 Task: Create a sub task Design and Implement Solution for the task  Upgrade and migrate company customer relationship management (CRM) to a cloud-based solution in the project AgileImpact , assign it to team member softage.1@softage.net and update the status of the sub task to  Completed , set the priority of the sub task to High
Action: Mouse moved to (738, 256)
Screenshot: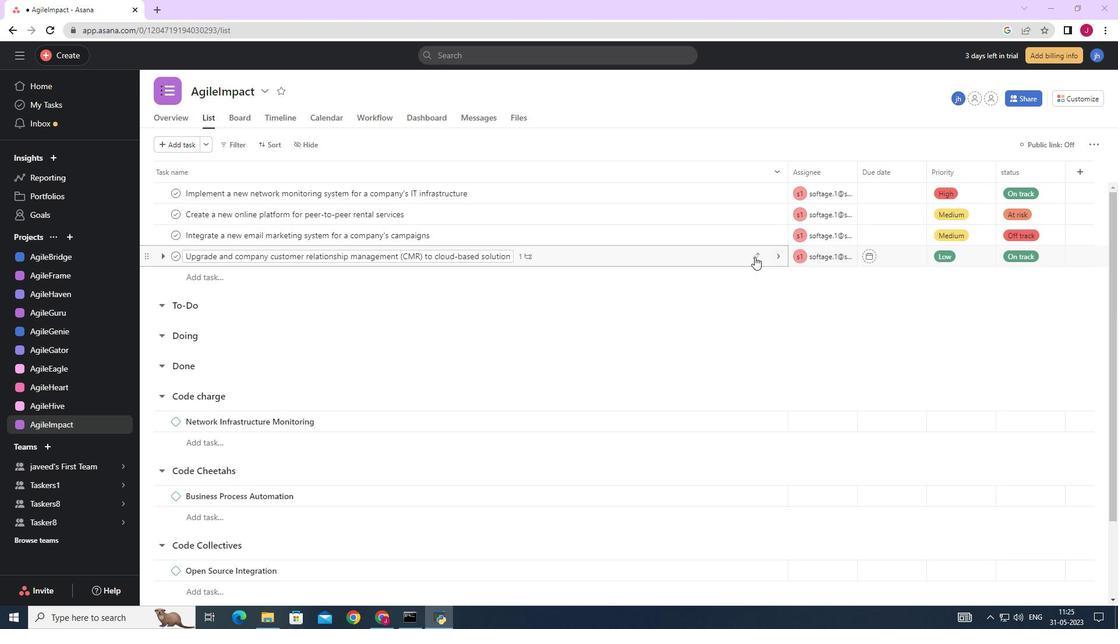 
Action: Mouse pressed left at (738, 256)
Screenshot: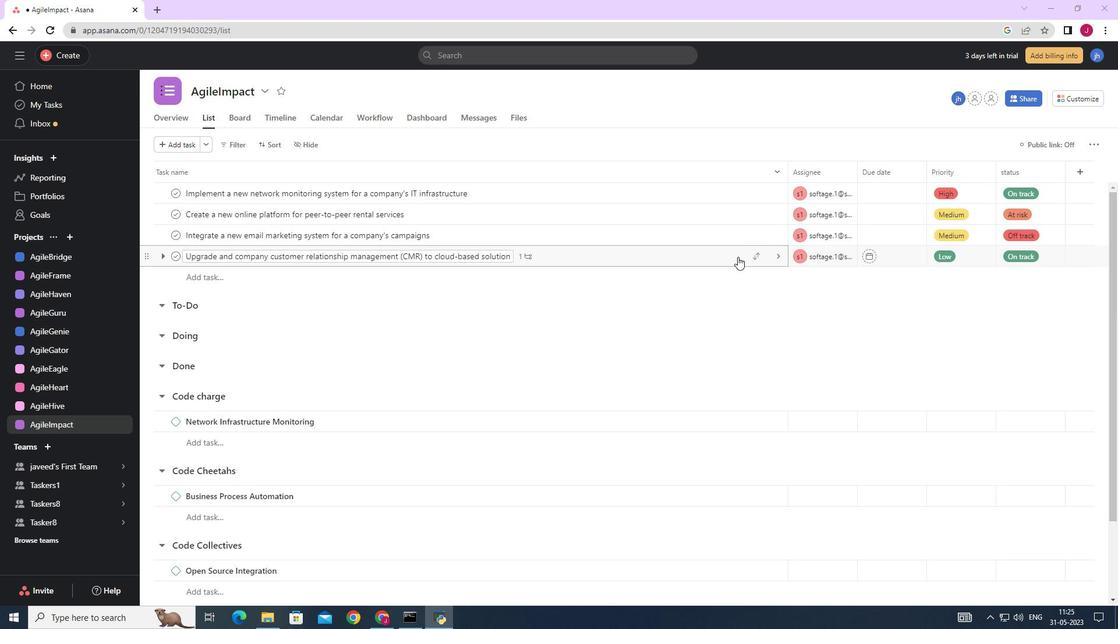 
Action: Mouse moved to (940, 380)
Screenshot: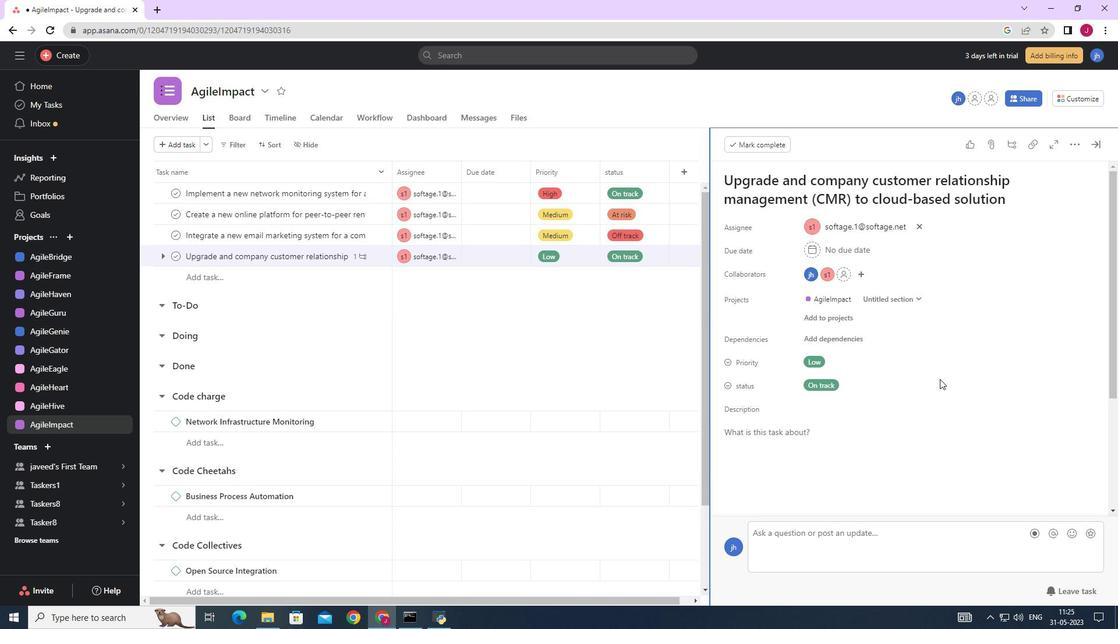 
Action: Mouse scrolled (940, 379) with delta (0, 0)
Screenshot: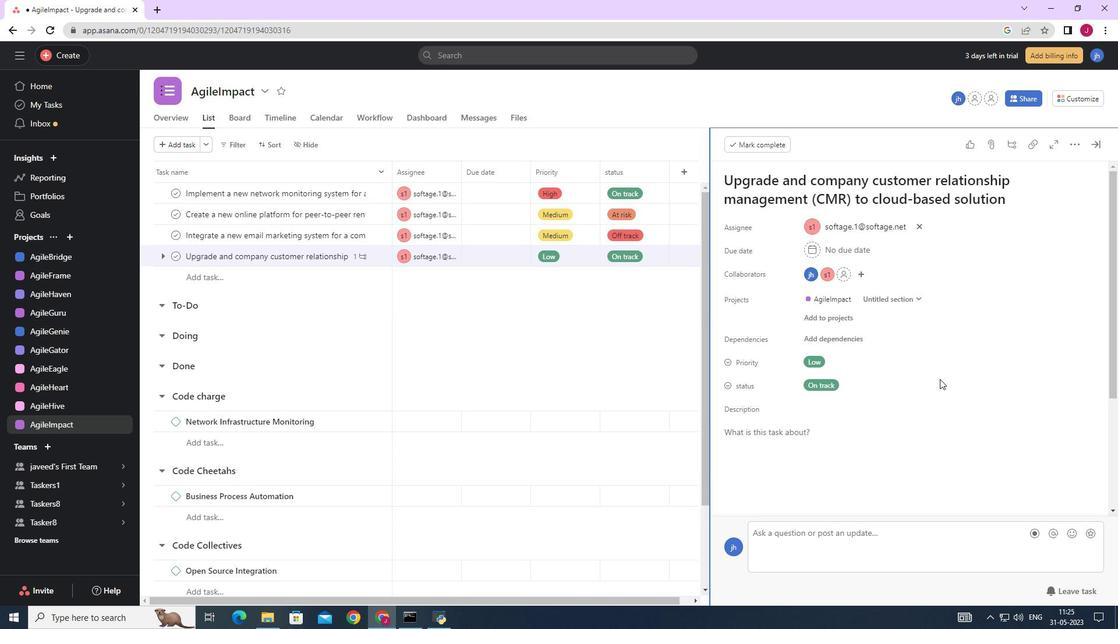 
Action: Mouse moved to (937, 381)
Screenshot: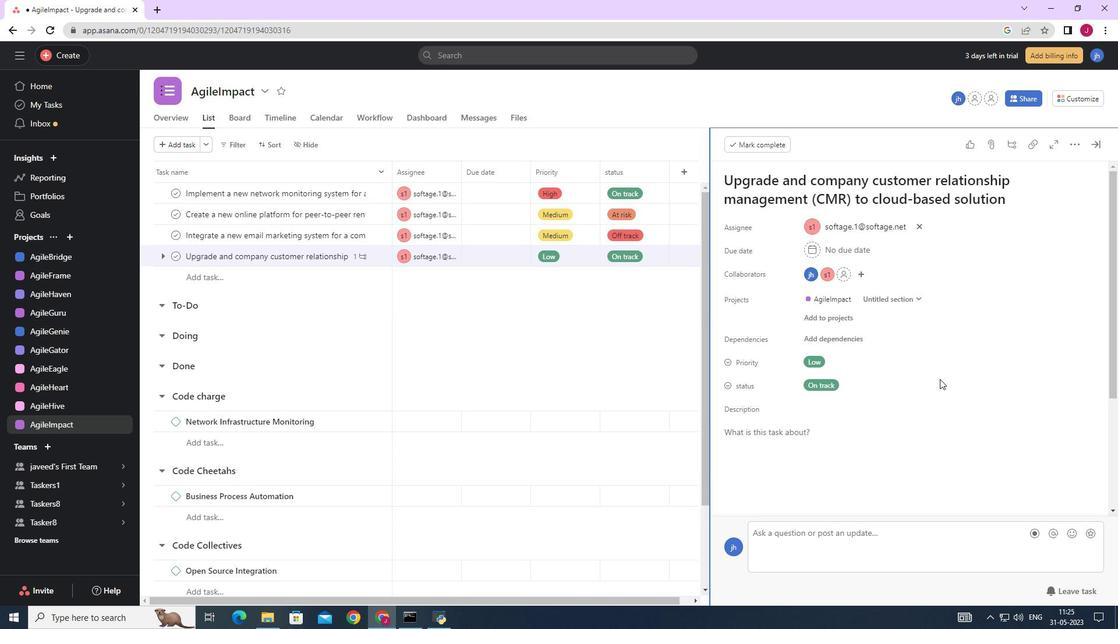 
Action: Mouse scrolled (939, 379) with delta (0, 0)
Screenshot: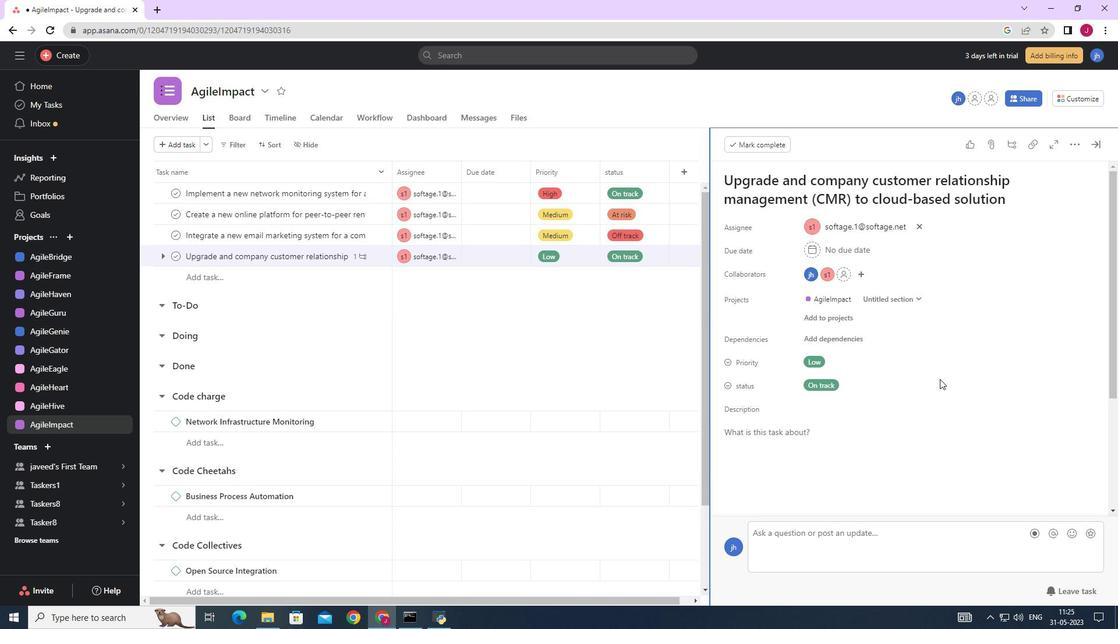 
Action: Mouse moved to (936, 381)
Screenshot: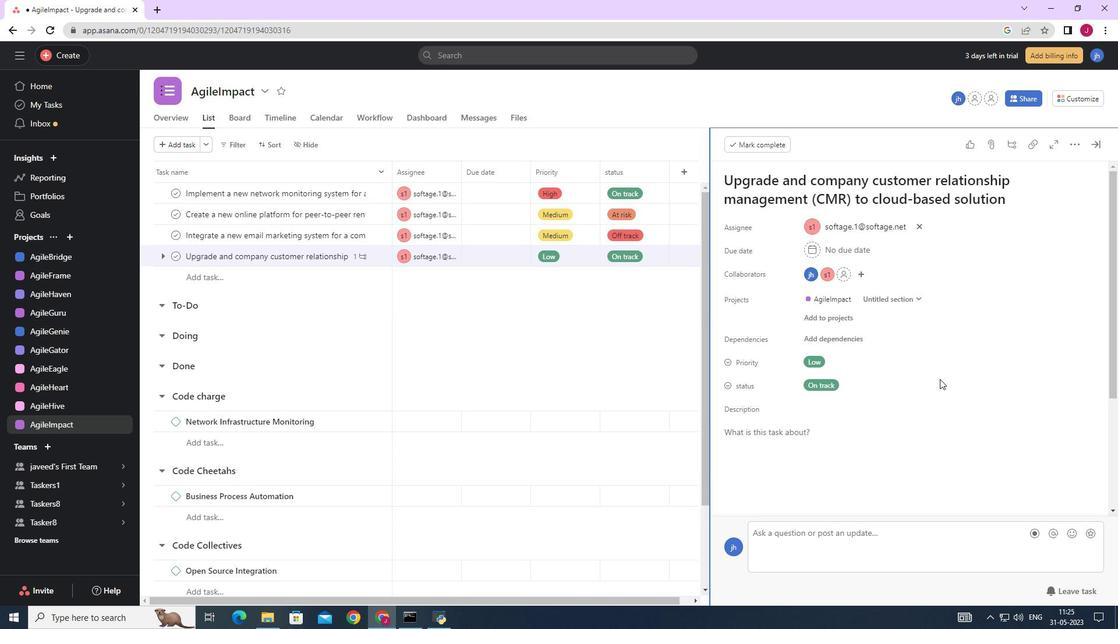 
Action: Mouse scrolled (939, 379) with delta (0, 0)
Screenshot: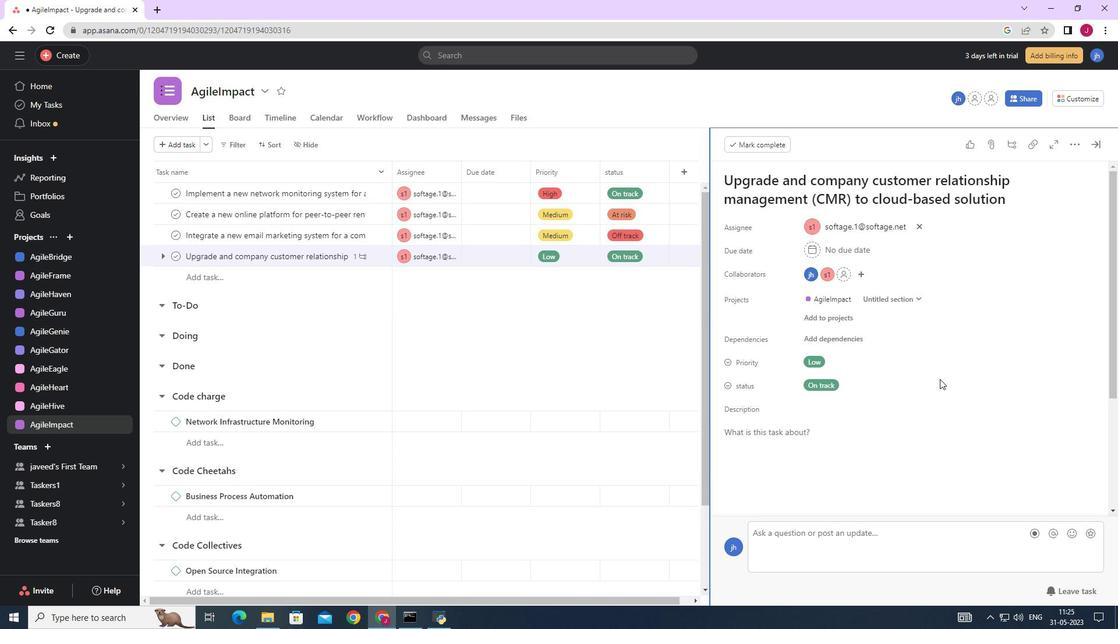 
Action: Mouse moved to (936, 381)
Screenshot: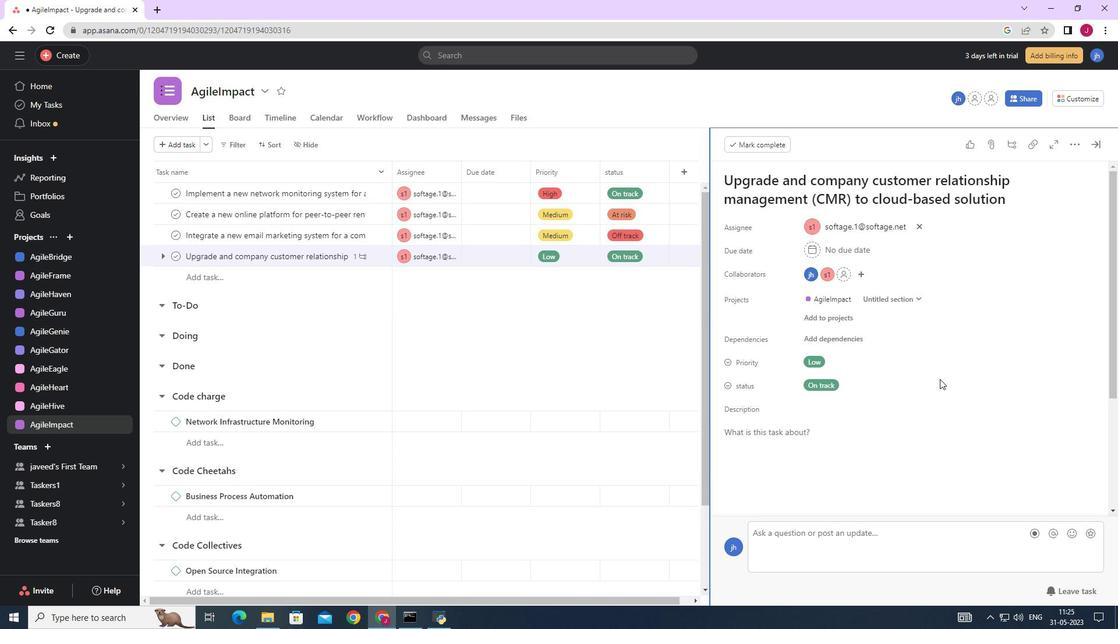 
Action: Mouse scrolled (936, 380) with delta (0, 0)
Screenshot: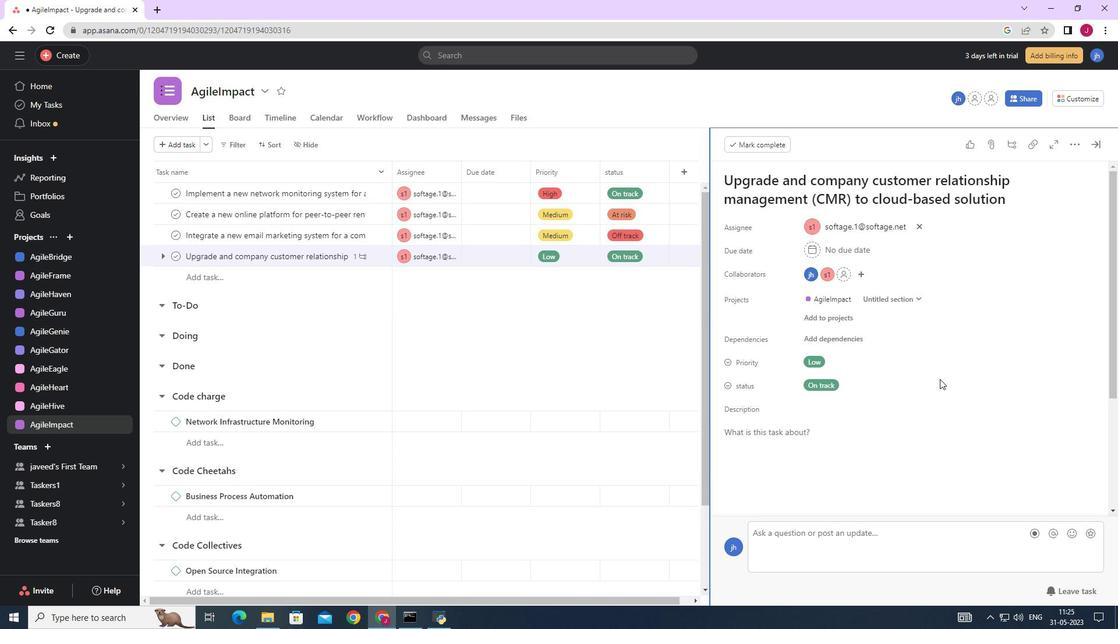 
Action: Mouse moved to (749, 423)
Screenshot: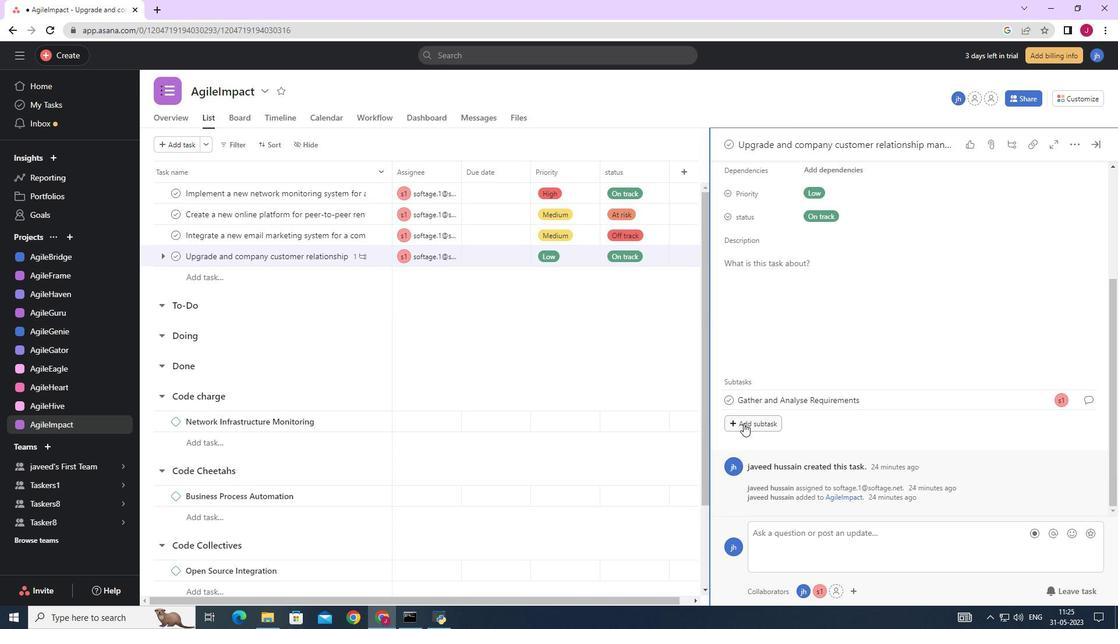 
Action: Mouse pressed left at (749, 423)
Screenshot: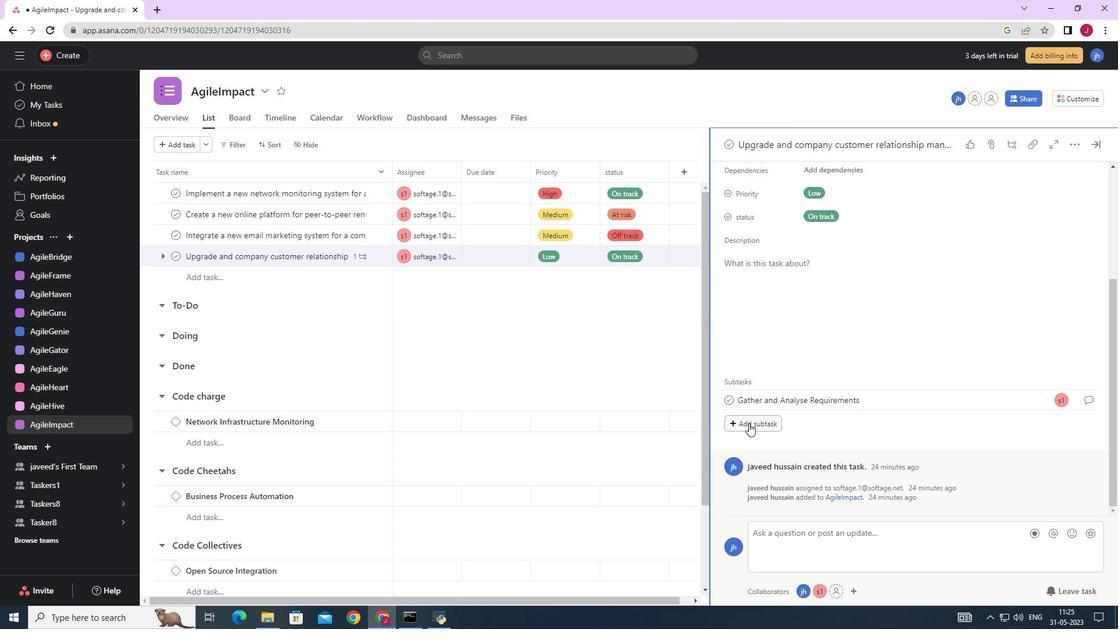 
Action: Mouse moved to (749, 423)
Screenshot: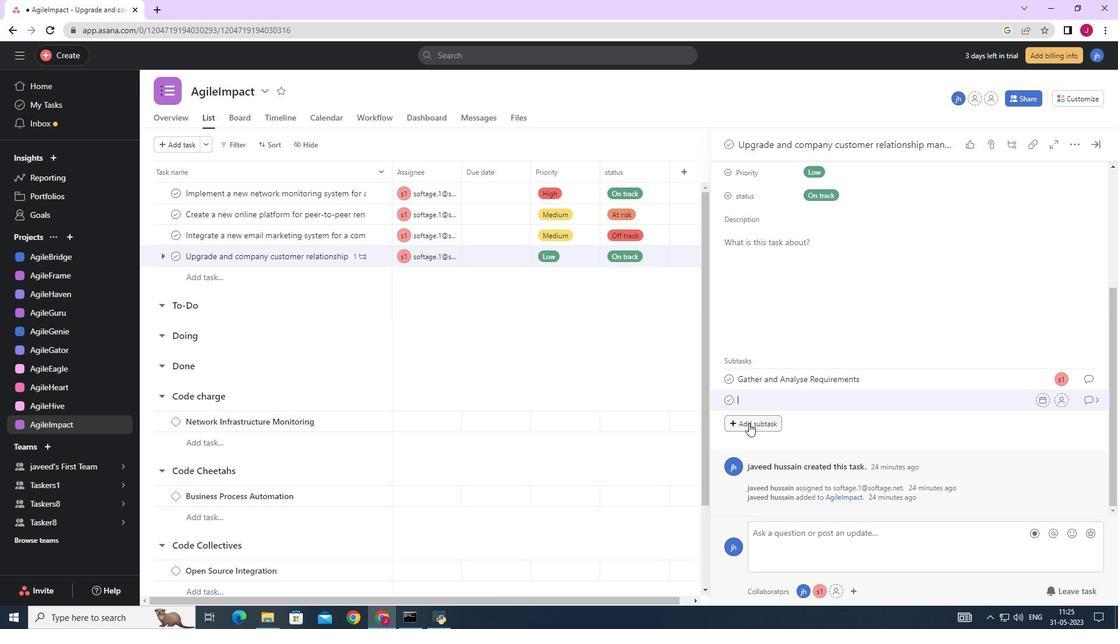
Action: Key pressed <Key.caps_lock>D<Key.caps_lock>esign<Key.space><Key.caps_lock><Key.caps_lock>and<Key.space><Key.caps_lock>I<Key.caps_lock>mplement<Key.space><Key.caps_lock>S<Key.caps_lock>olution<Key.space>
Screenshot: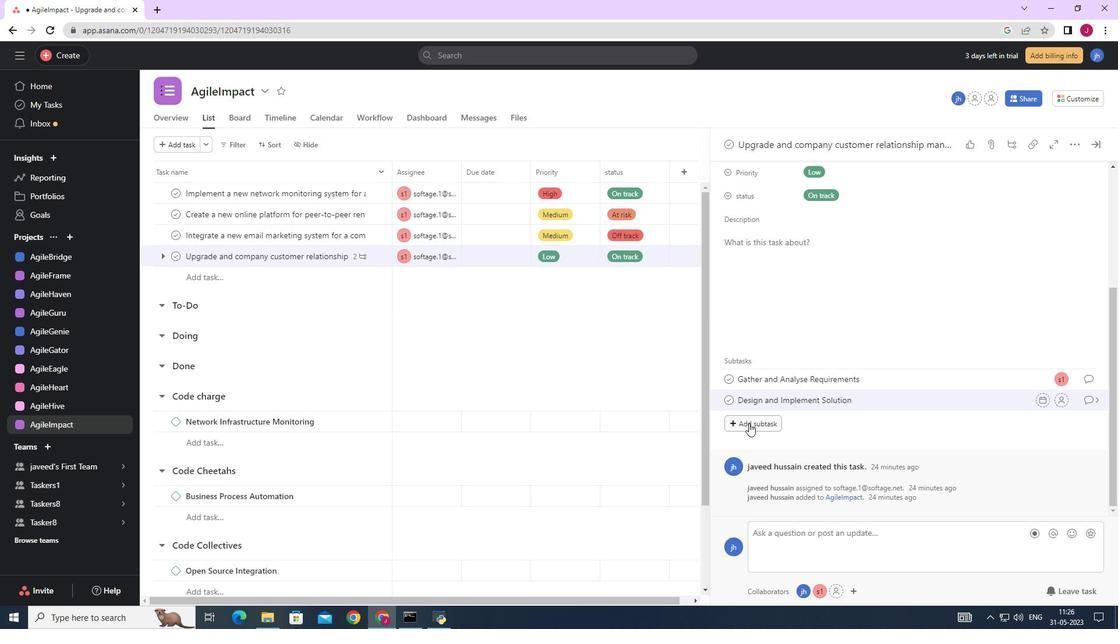 
Action: Mouse moved to (1061, 400)
Screenshot: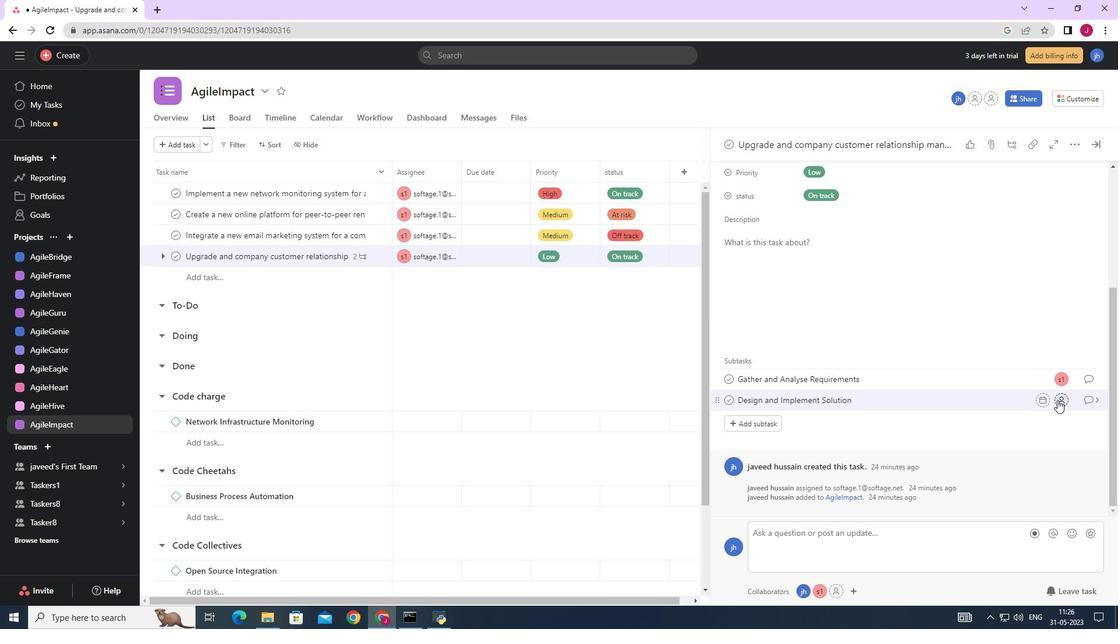 
Action: Mouse pressed left at (1061, 400)
Screenshot: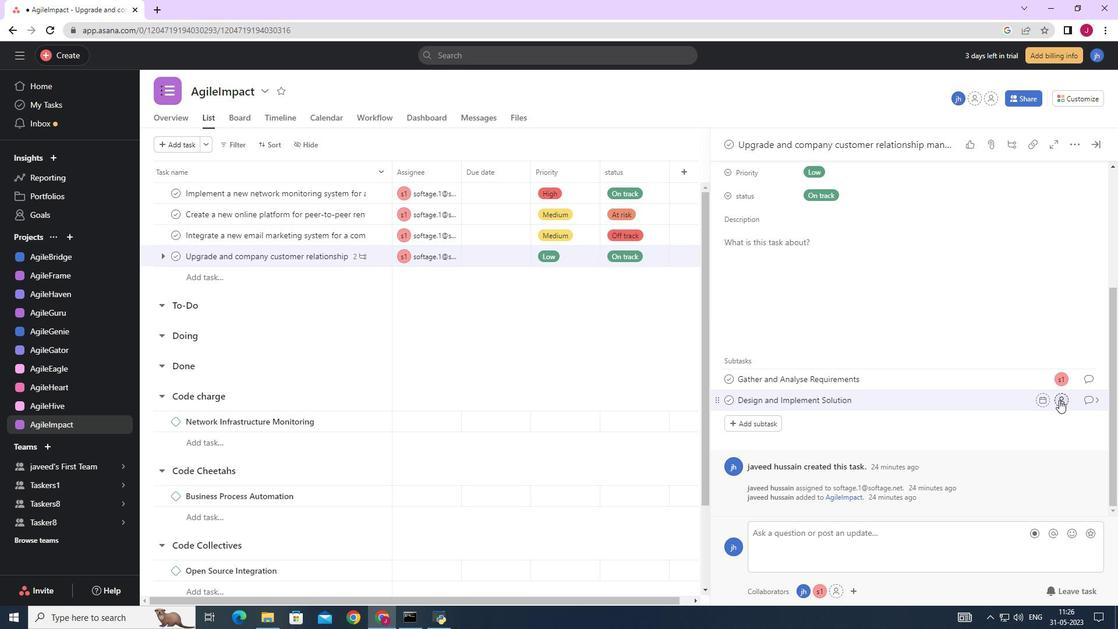 
Action: Mouse moved to (1053, 394)
Screenshot: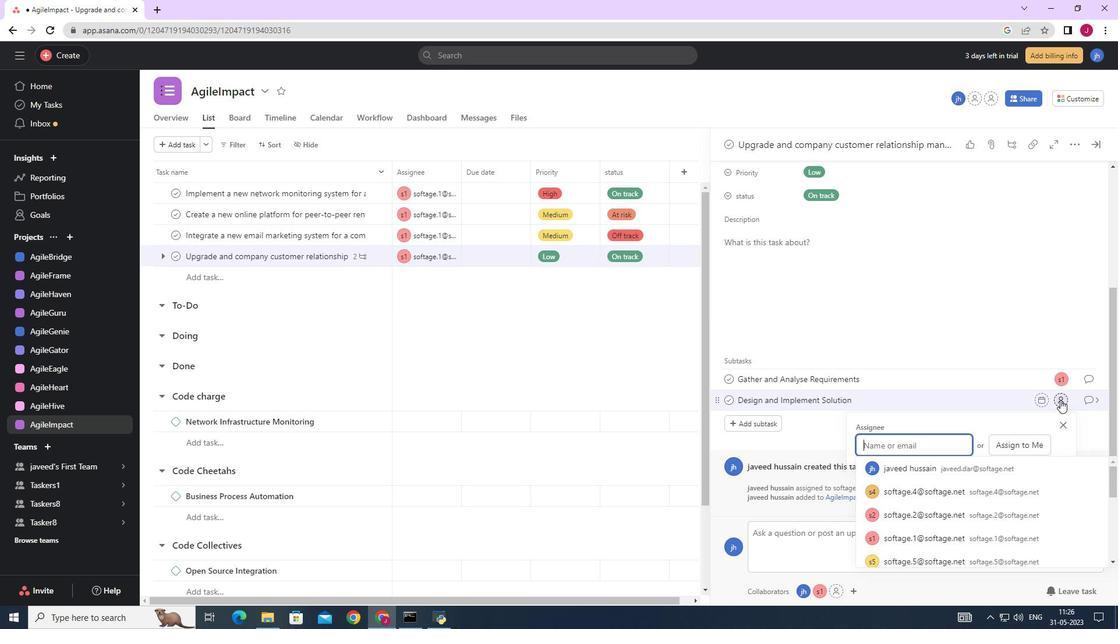 
Action: Key pressed softage.1
Screenshot: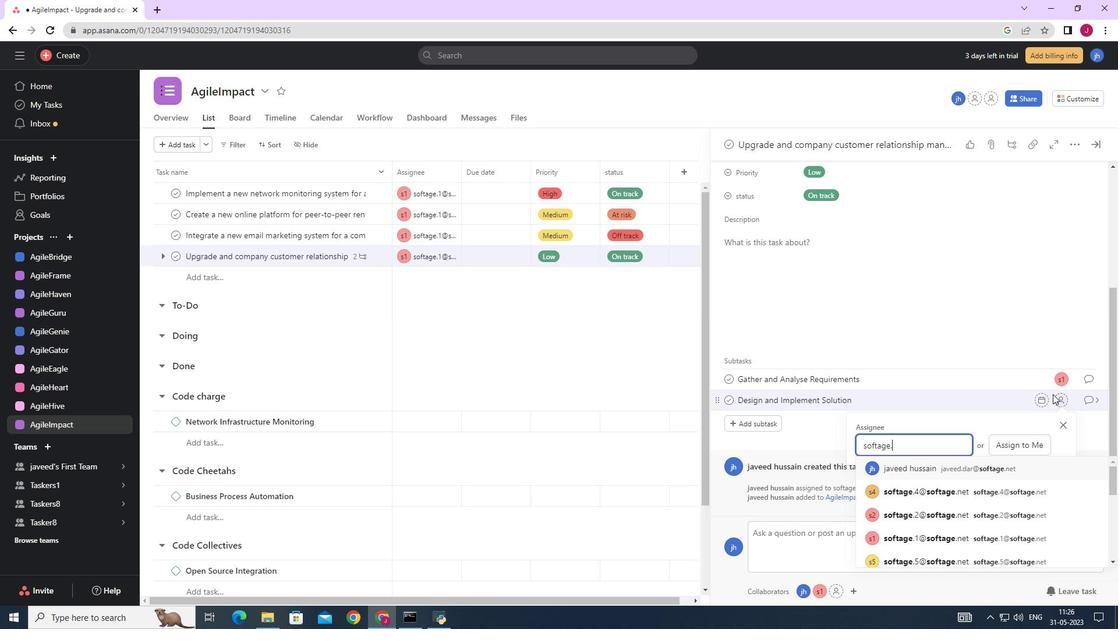 
Action: Mouse moved to (920, 471)
Screenshot: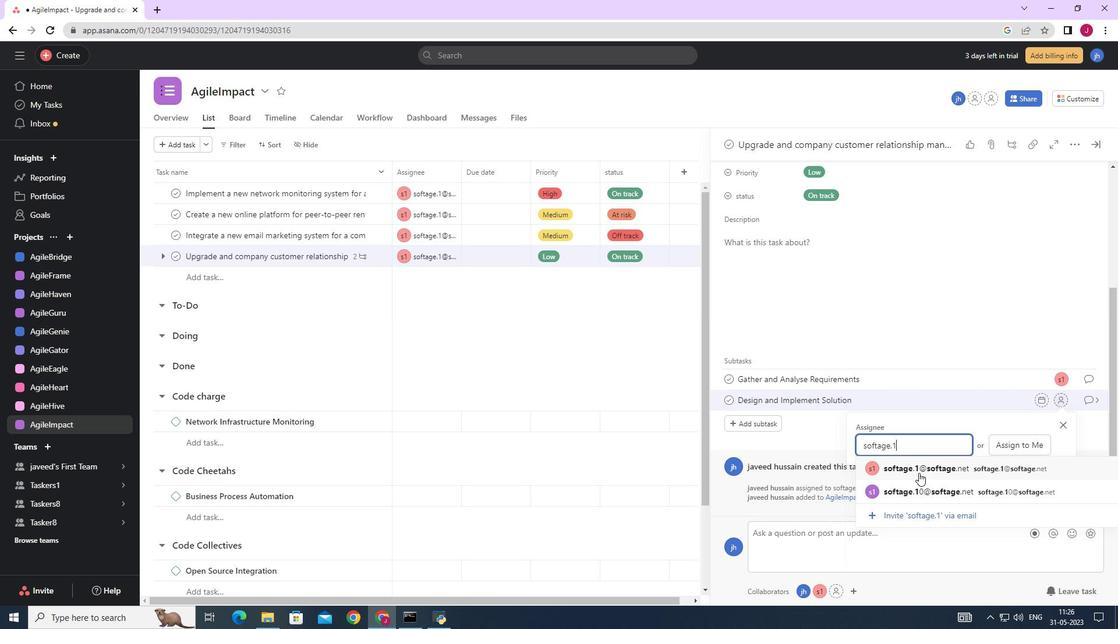 
Action: Mouse pressed left at (920, 471)
Screenshot: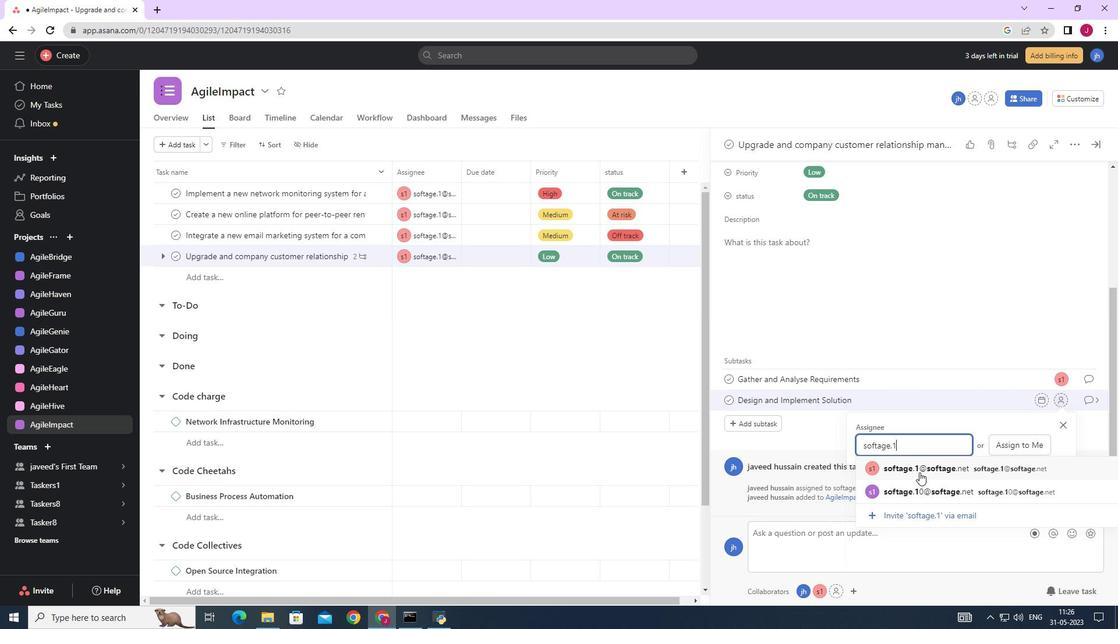 
Action: Mouse moved to (1089, 404)
Screenshot: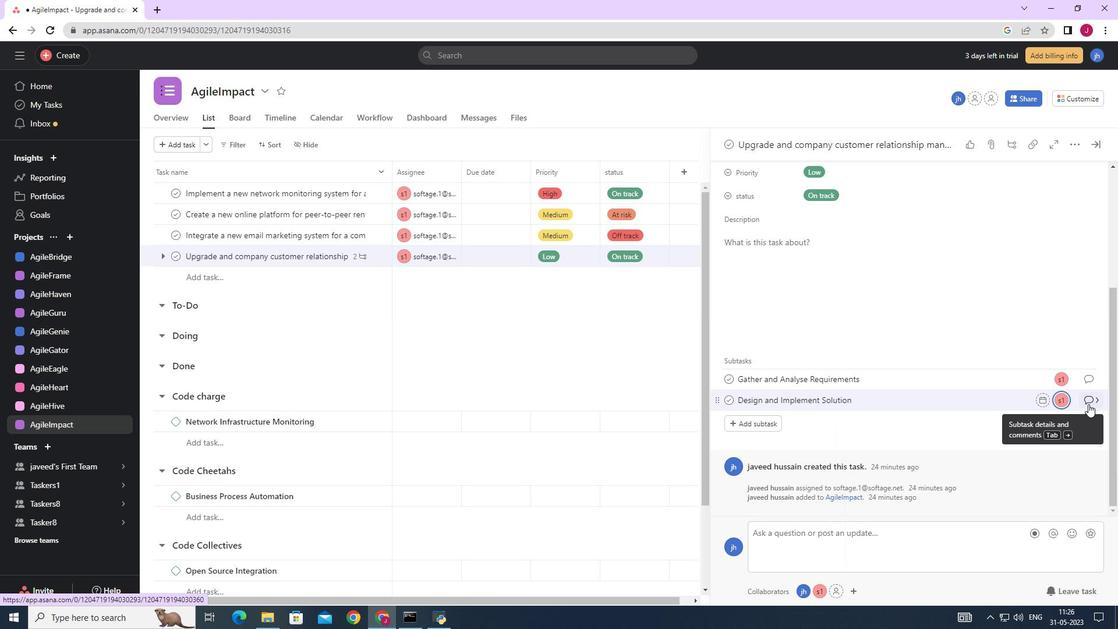 
Action: Mouse pressed left at (1089, 404)
Screenshot: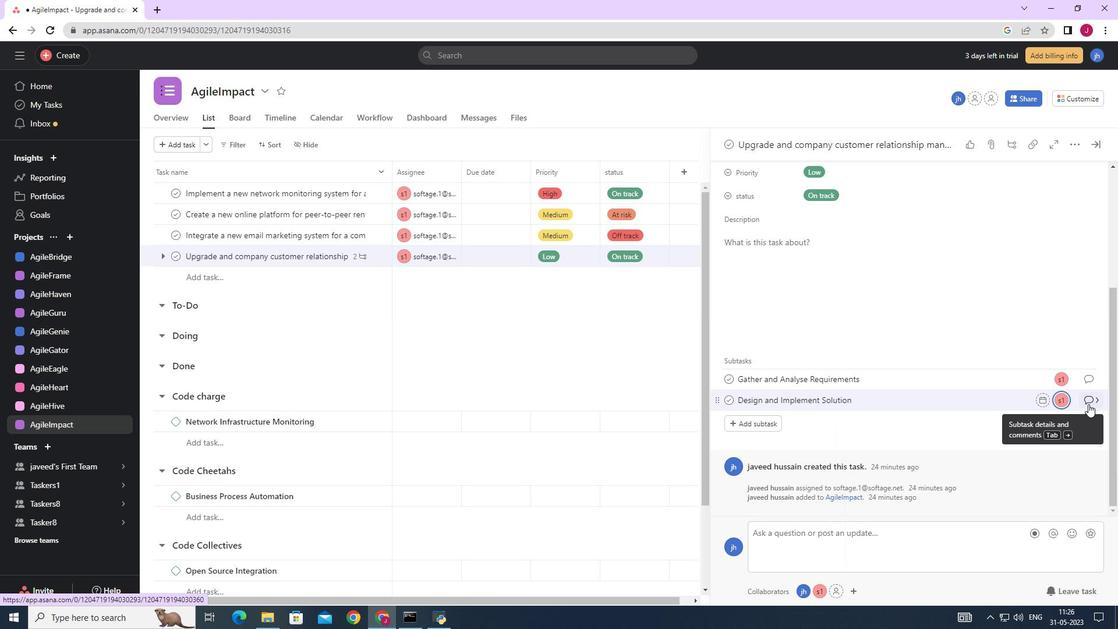 
Action: Mouse moved to (776, 333)
Screenshot: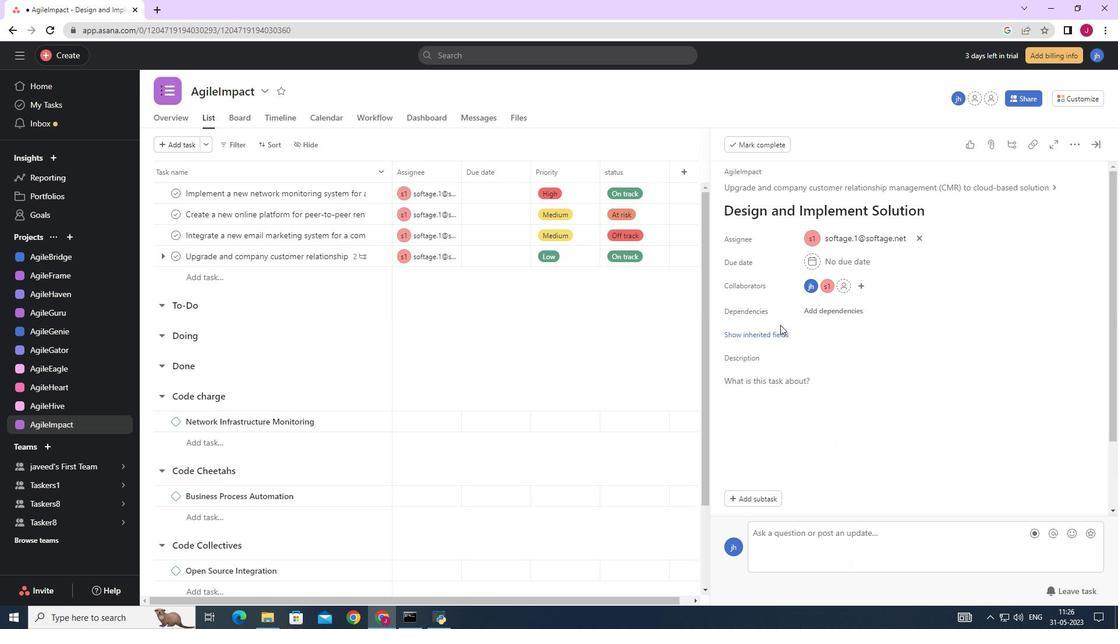 
Action: Mouse pressed left at (776, 333)
Screenshot: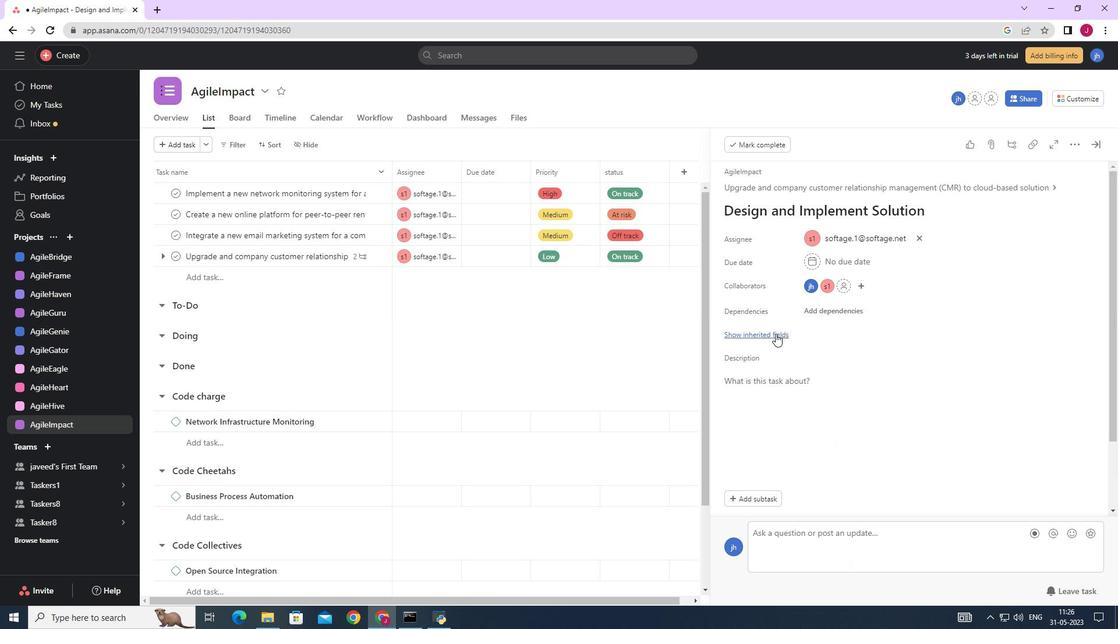 
Action: Mouse moved to (803, 356)
Screenshot: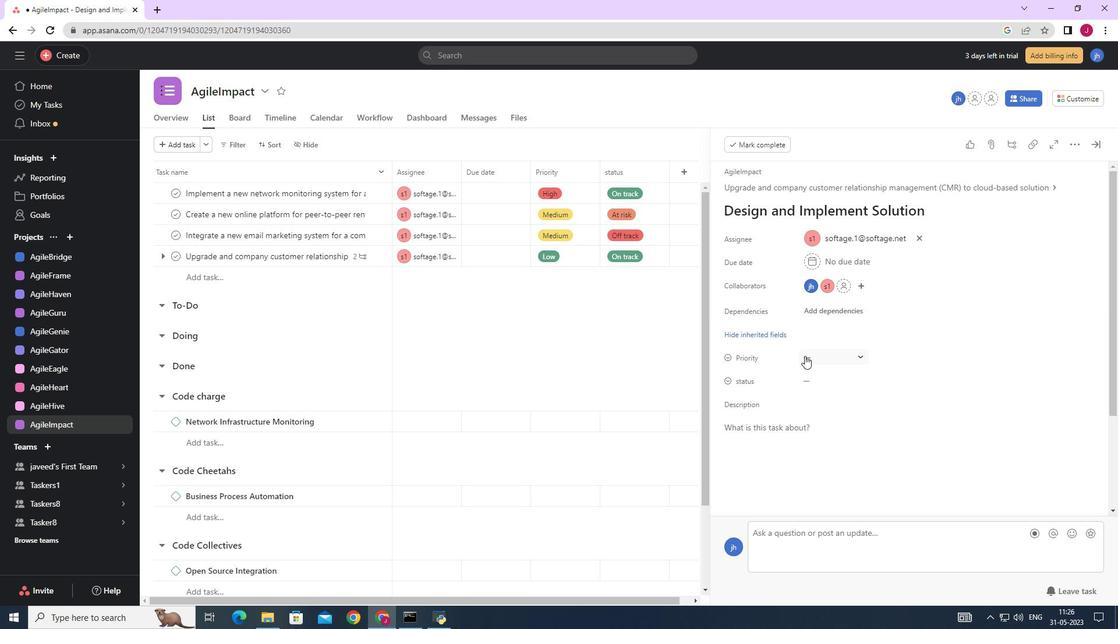 
Action: Mouse pressed left at (803, 356)
Screenshot: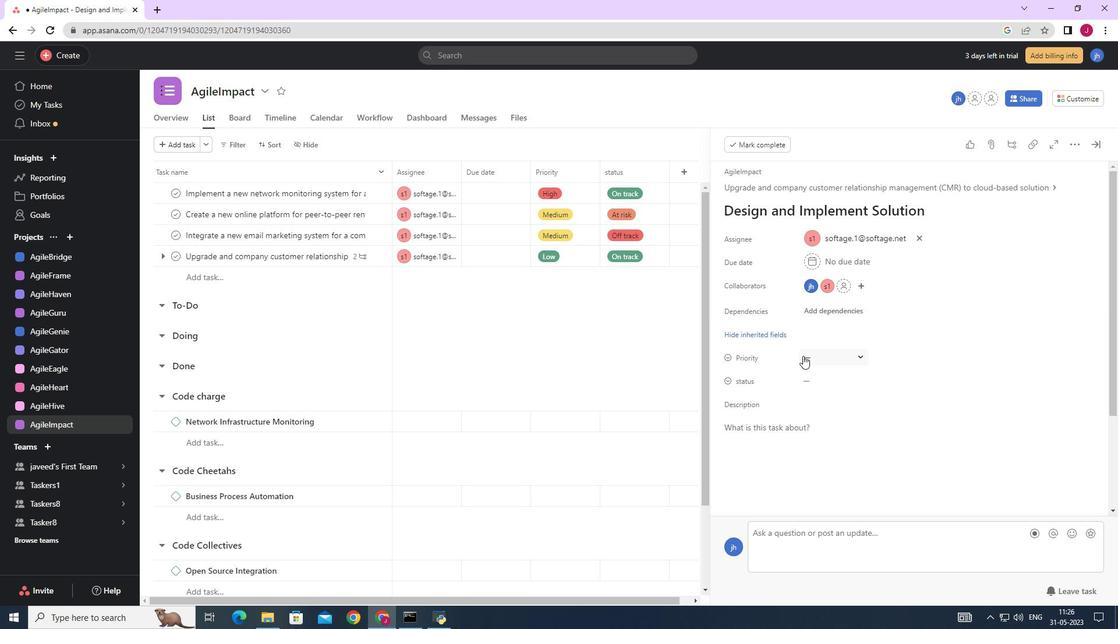 
Action: Mouse moved to (827, 396)
Screenshot: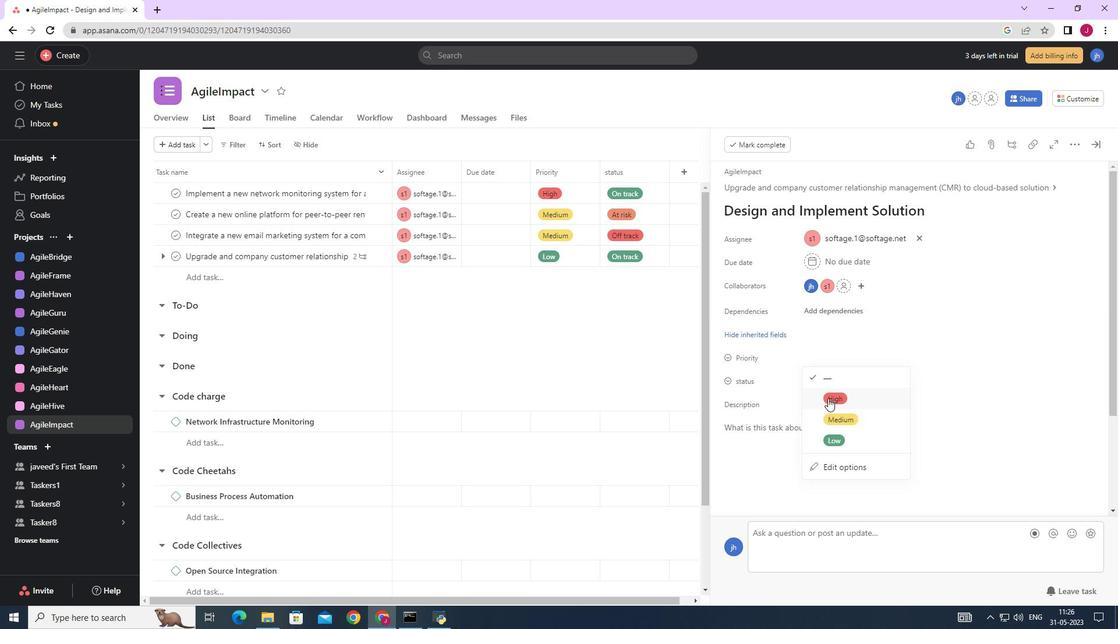 
Action: Mouse pressed left at (827, 396)
Screenshot: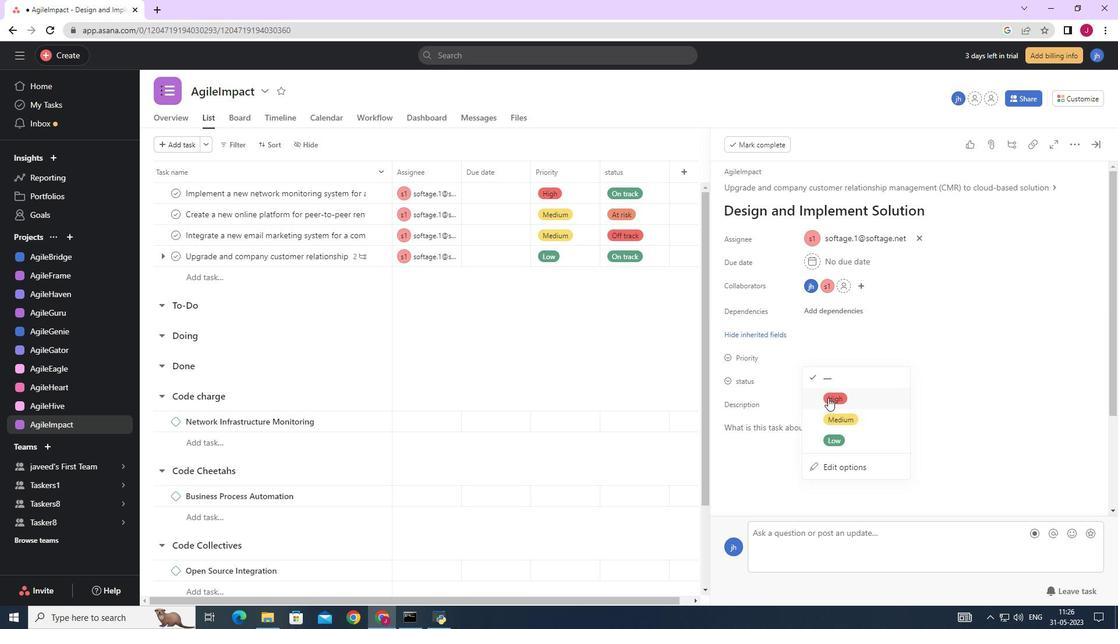 
Action: Mouse moved to (812, 380)
Screenshot: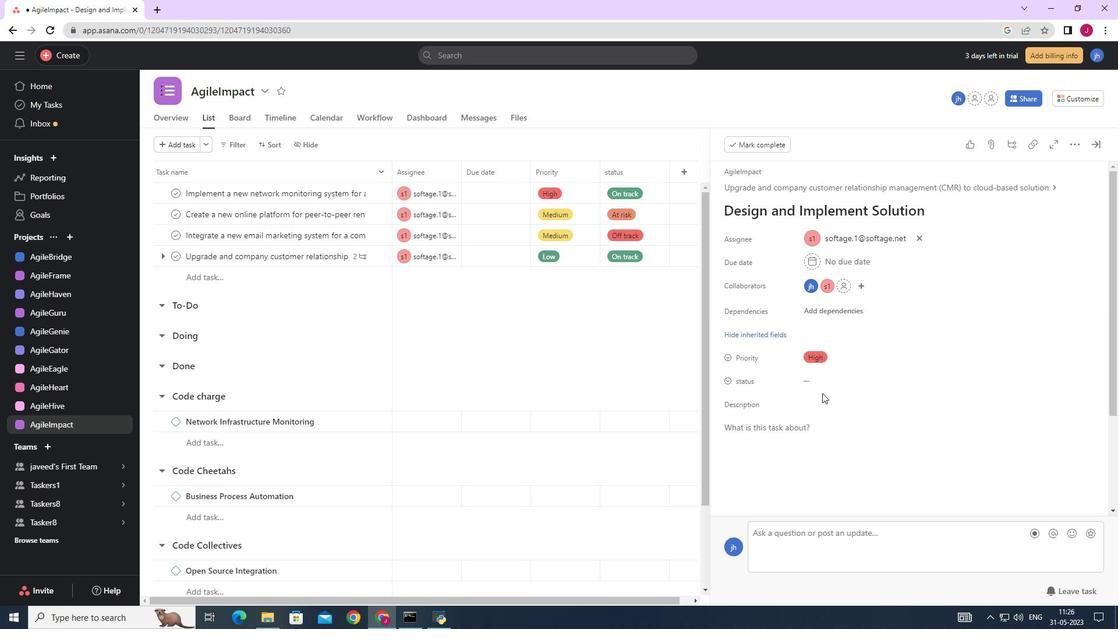 
Action: Mouse pressed left at (812, 380)
Screenshot: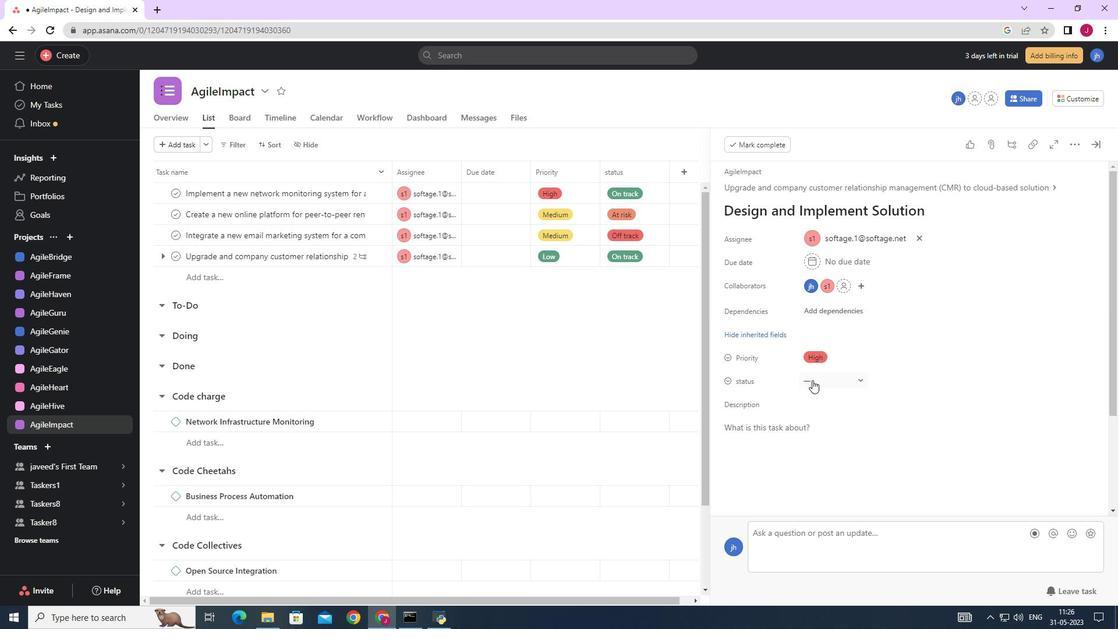 
Action: Mouse moved to (841, 484)
Screenshot: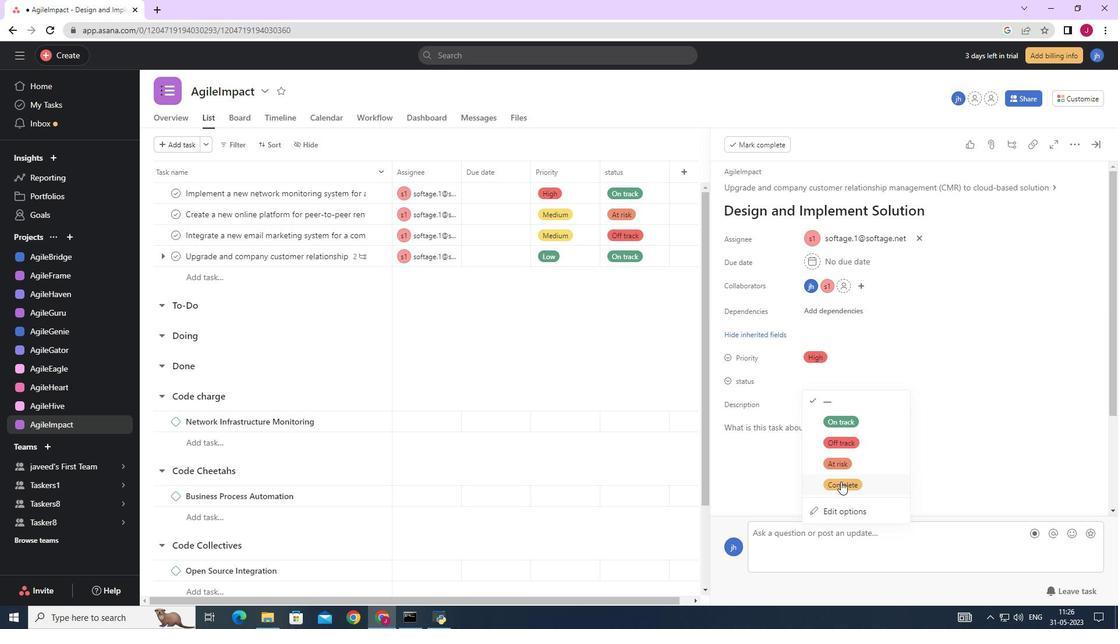 
Action: Mouse pressed left at (841, 484)
Screenshot: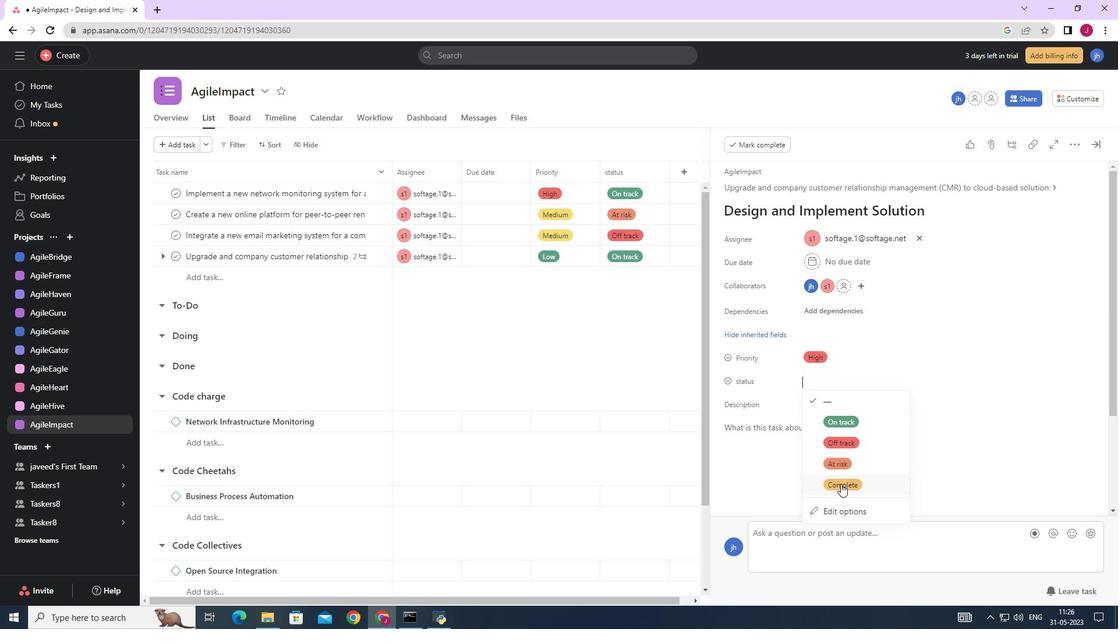 
Action: Mouse moved to (1094, 144)
Screenshot: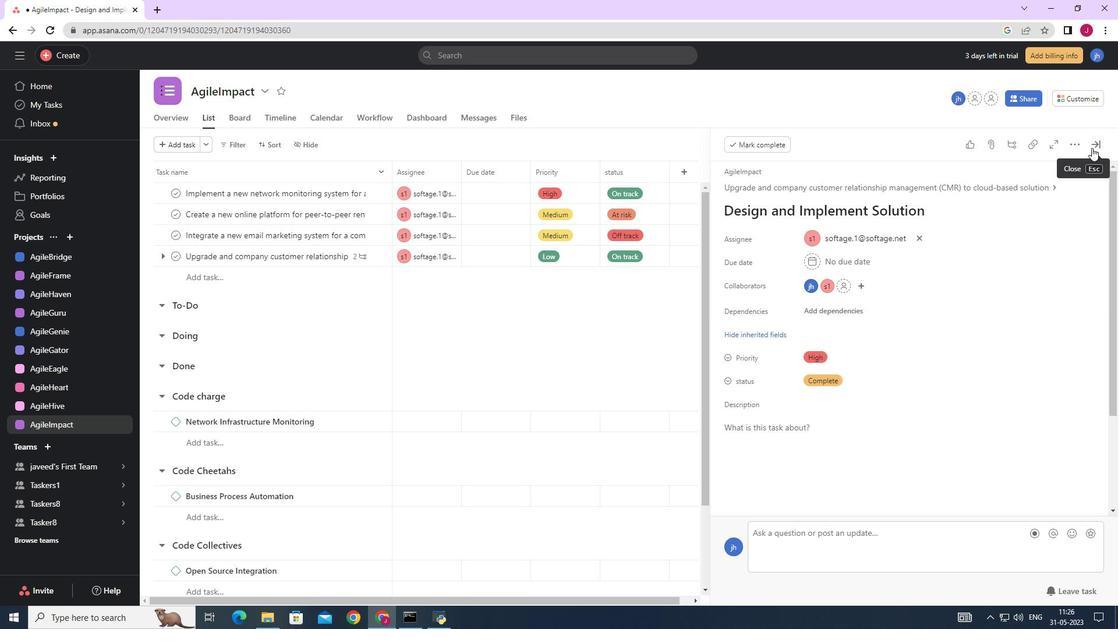 
Action: Mouse pressed left at (1094, 144)
Screenshot: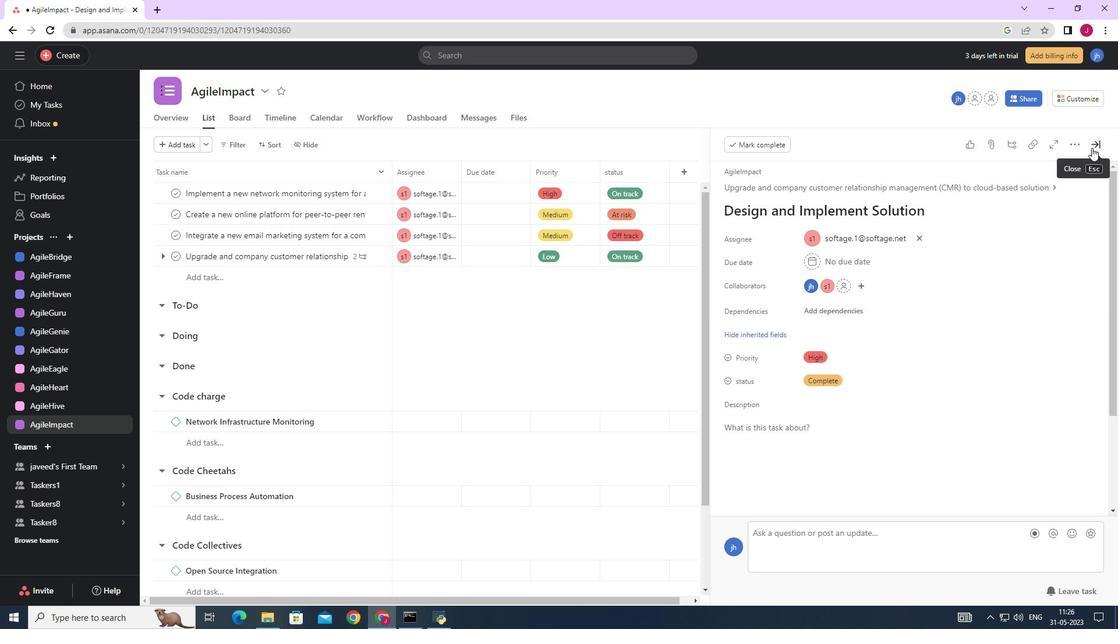 
Action: Mouse moved to (1029, 229)
Screenshot: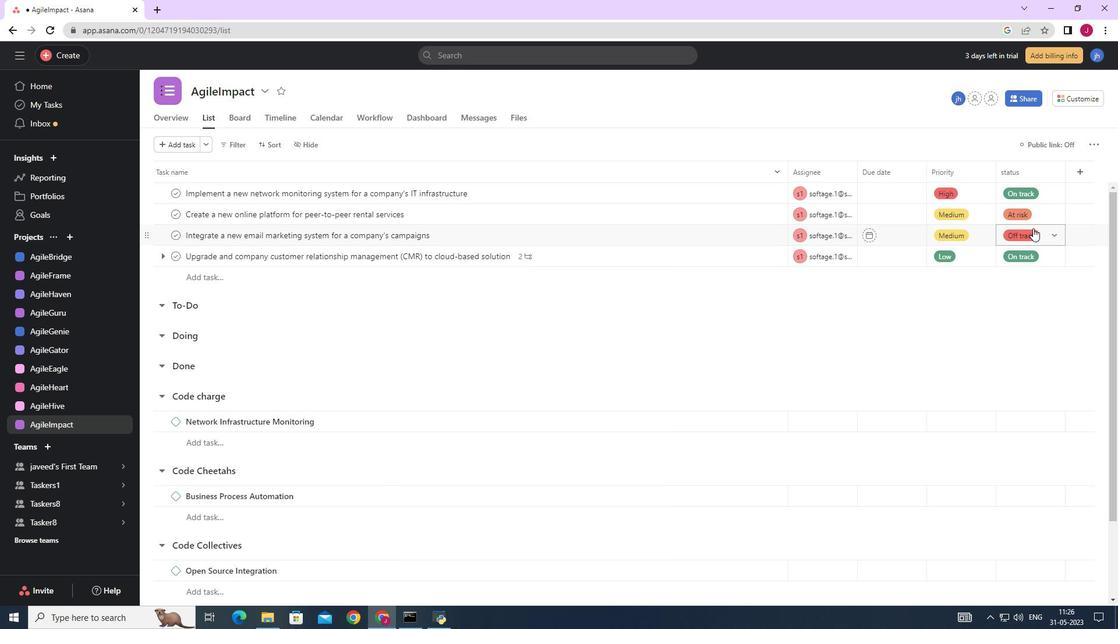 
